 Task: In the  document privacy Apply all border to the tabe with  'with box; Style line and width 1 pt 'Select Header and apply  'Bold' Select the text and align it to the  Left
Action: Mouse moved to (149, 174)
Screenshot: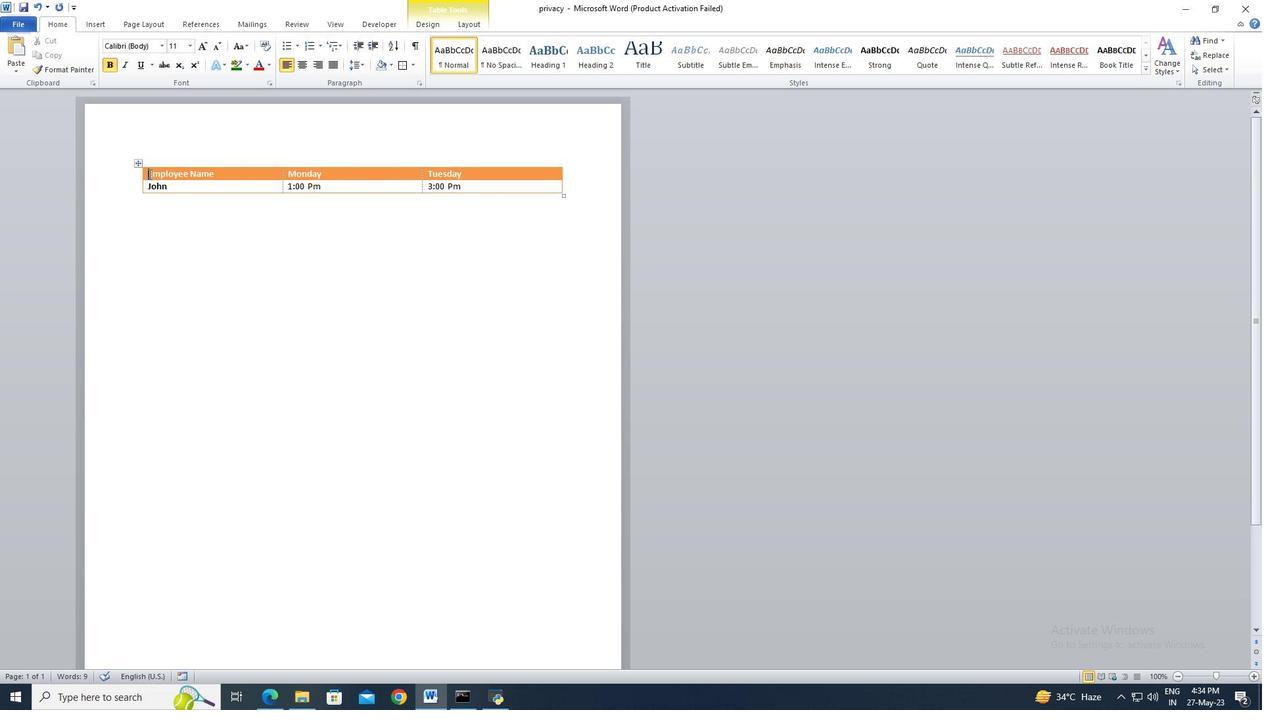 
Action: Mouse pressed left at (149, 174)
Screenshot: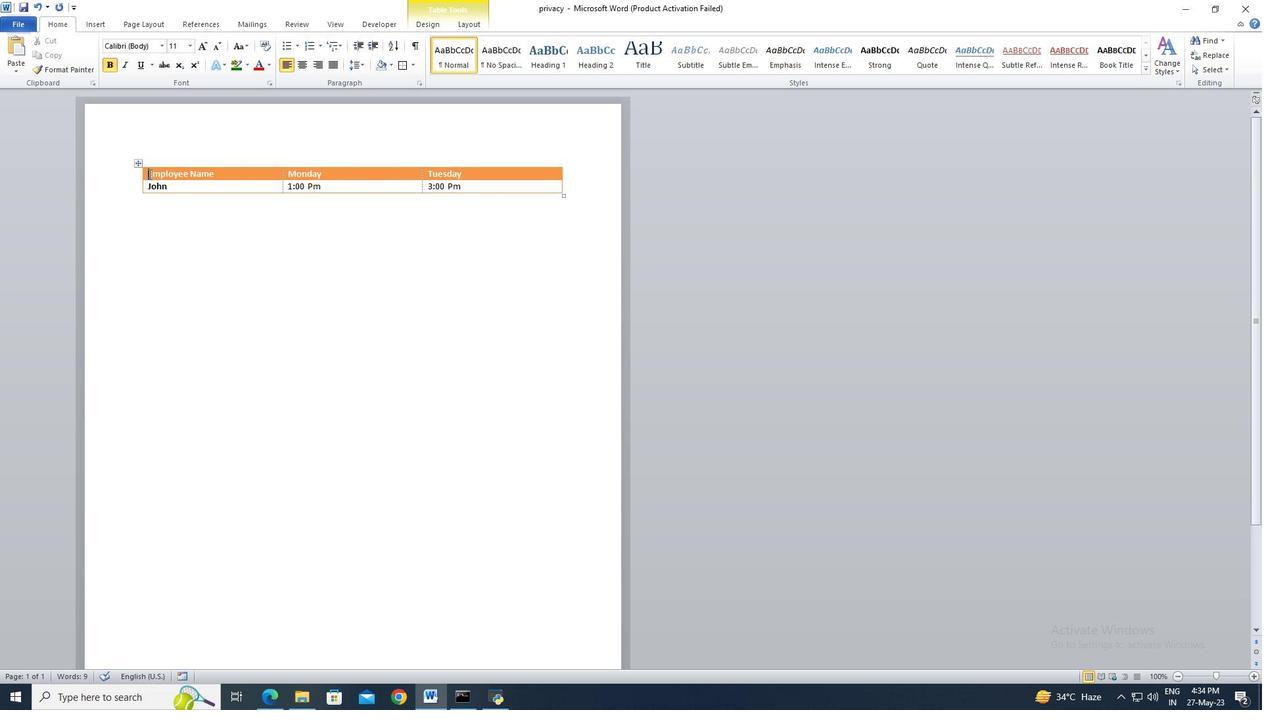 
Action: Key pressed ctrl+A
Screenshot: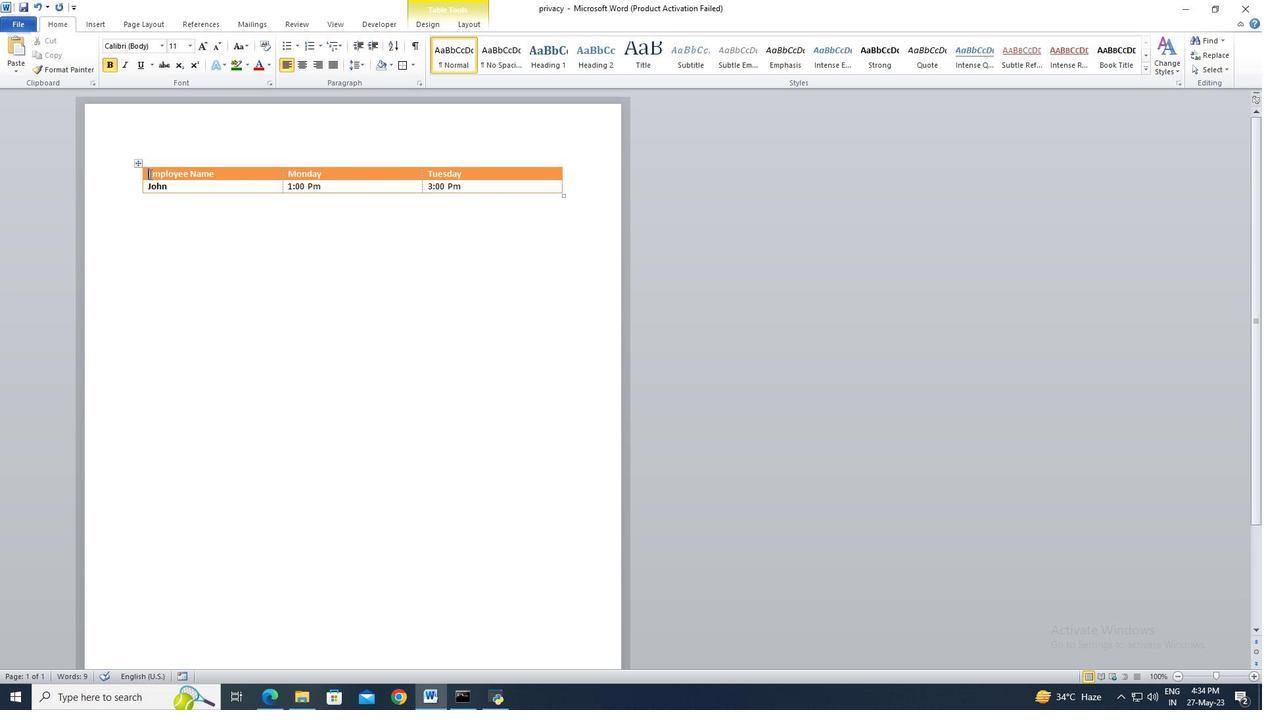 
Action: Mouse moved to (414, 67)
Screenshot: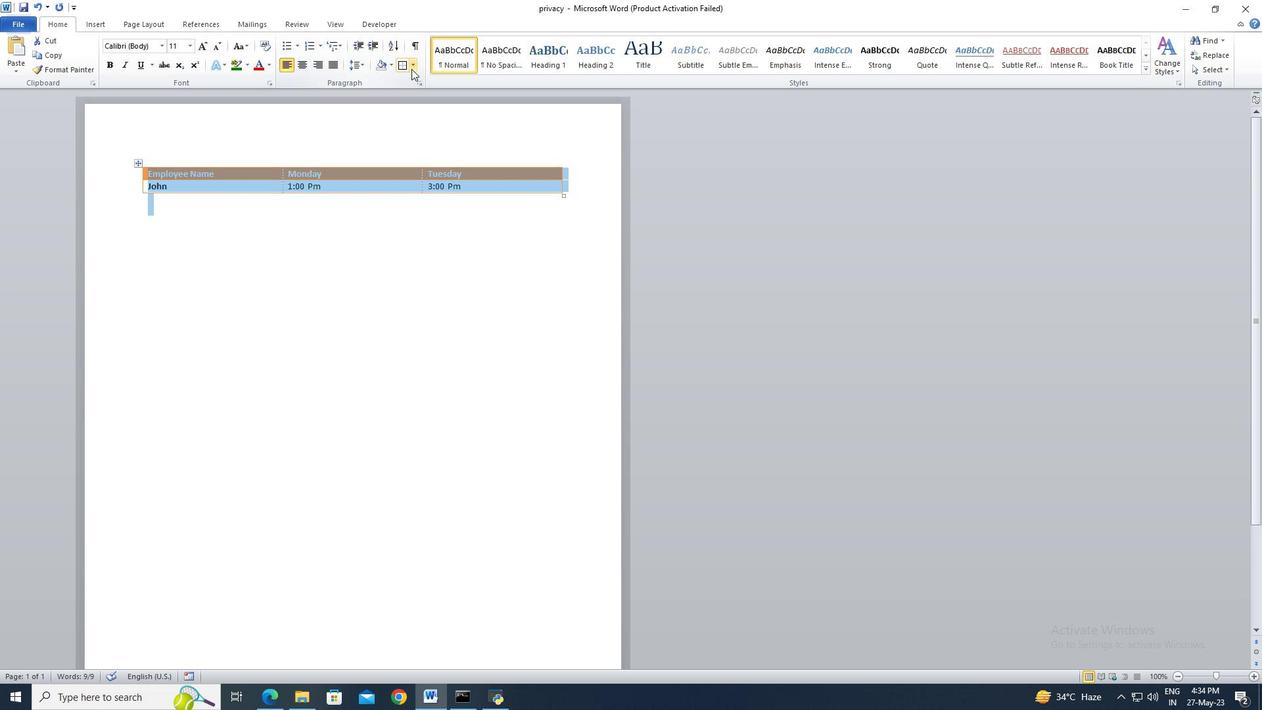 
Action: Mouse pressed left at (414, 67)
Screenshot: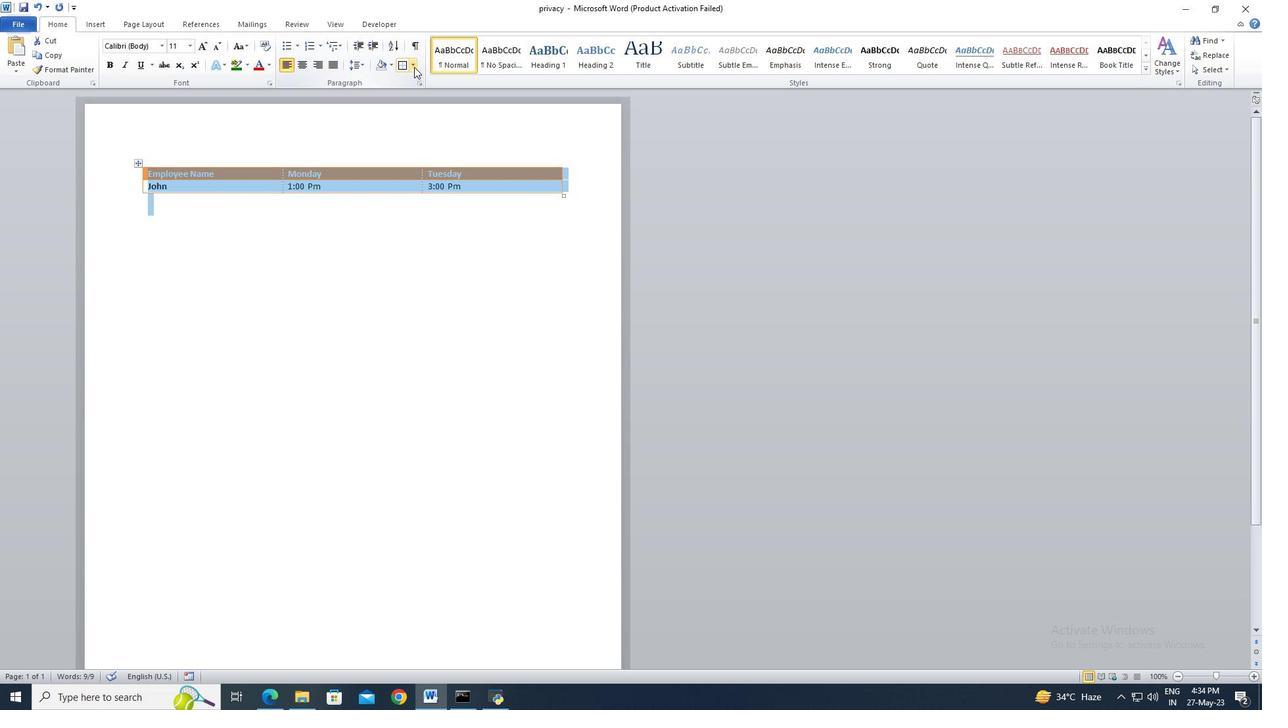 
Action: Mouse moved to (447, 303)
Screenshot: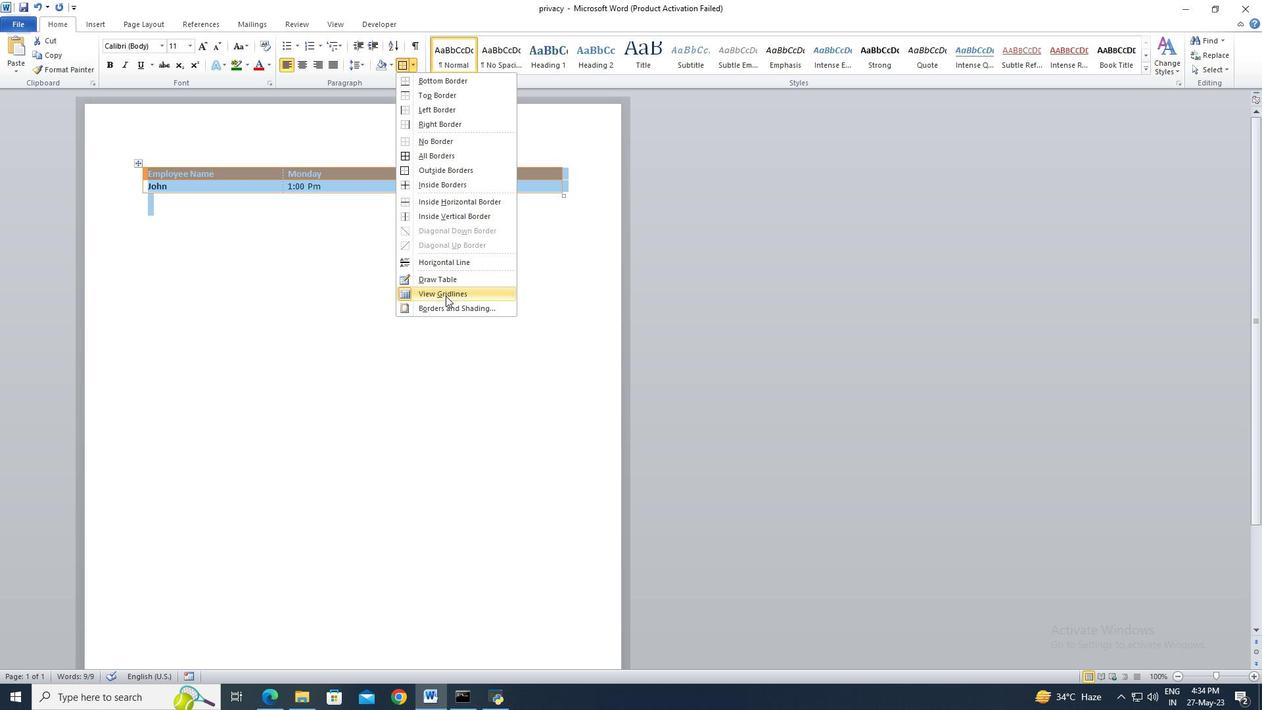 
Action: Mouse pressed left at (447, 303)
Screenshot: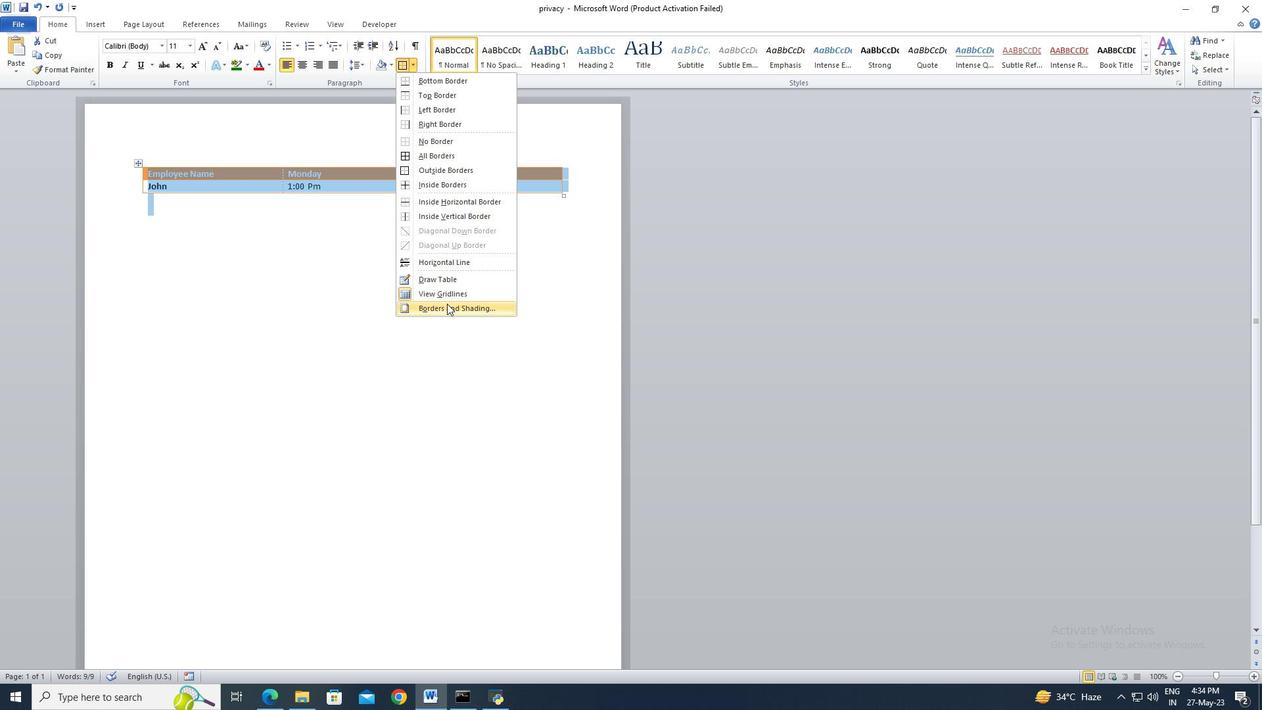 
Action: Mouse moved to (484, 297)
Screenshot: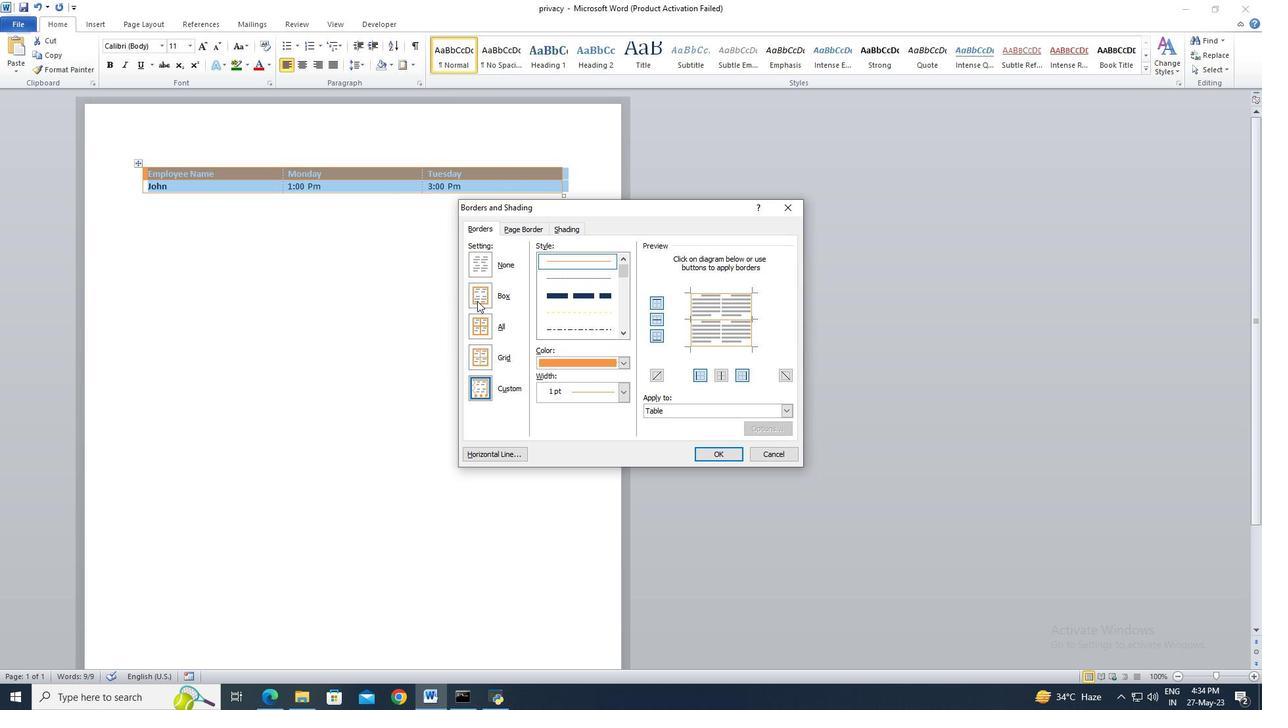 
Action: Mouse pressed left at (484, 297)
Screenshot: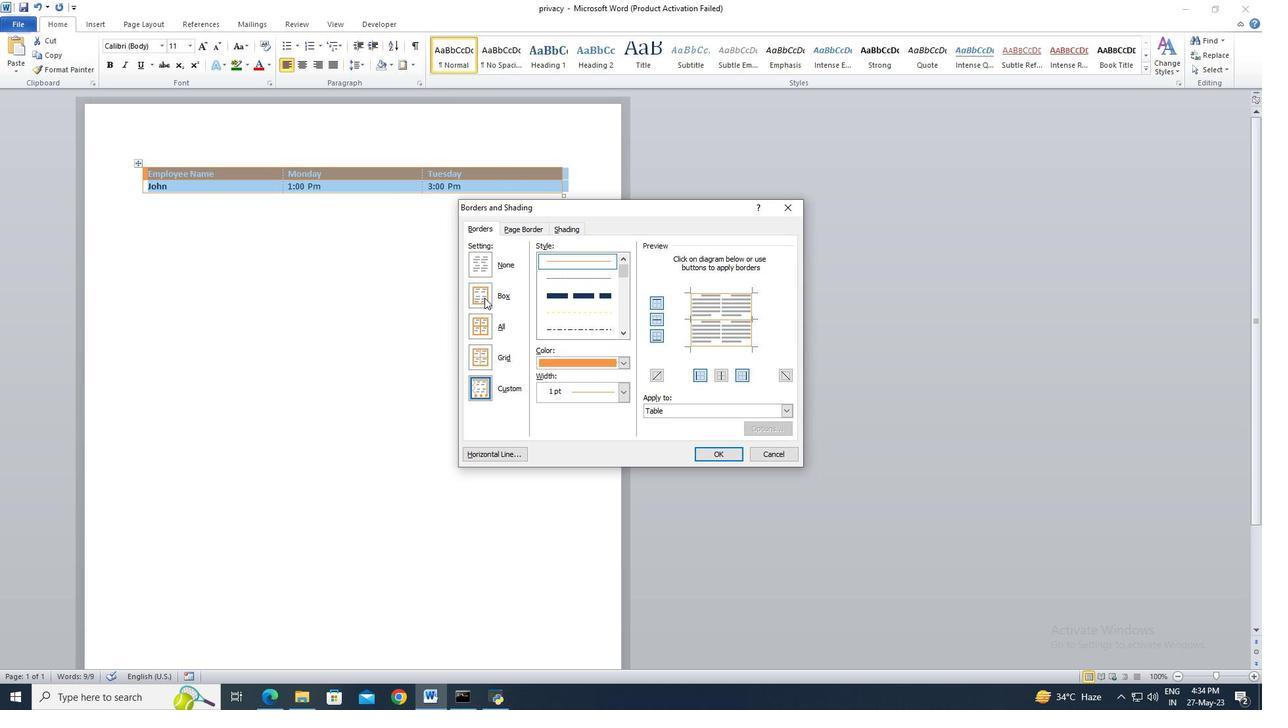 
Action: Mouse moved to (549, 260)
Screenshot: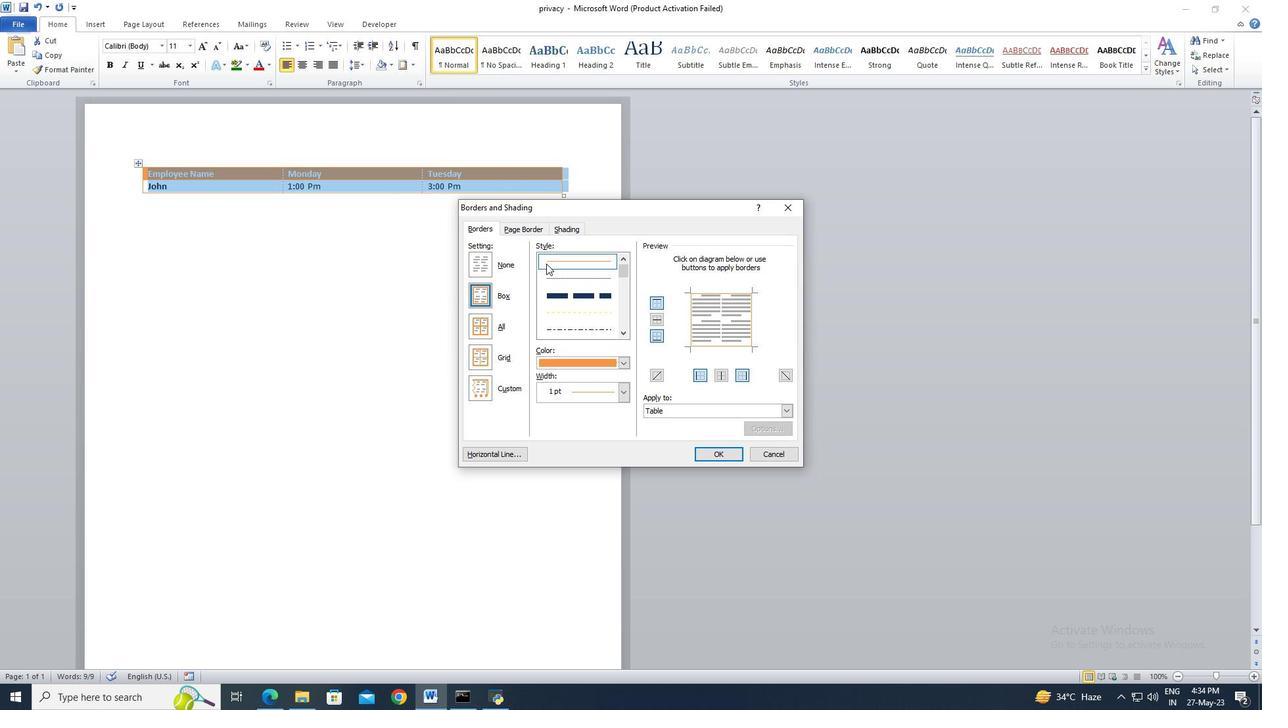 
Action: Mouse pressed left at (549, 260)
Screenshot: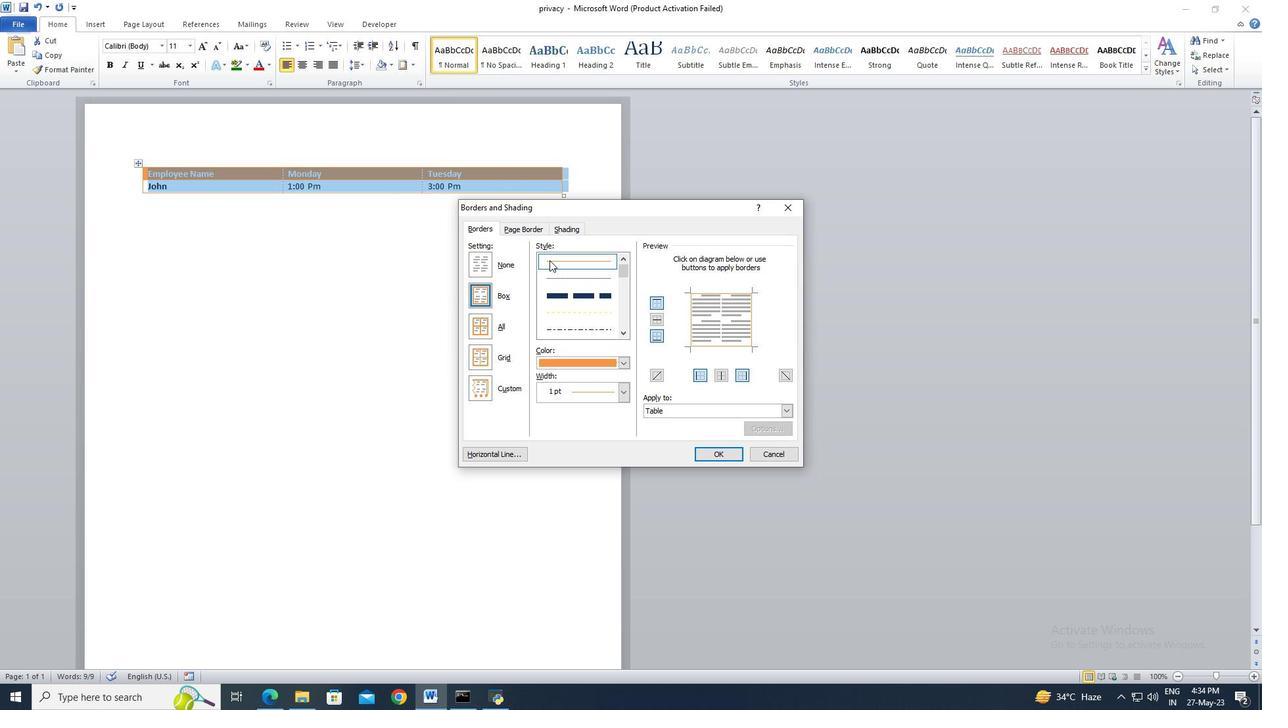 
Action: Mouse moved to (619, 390)
Screenshot: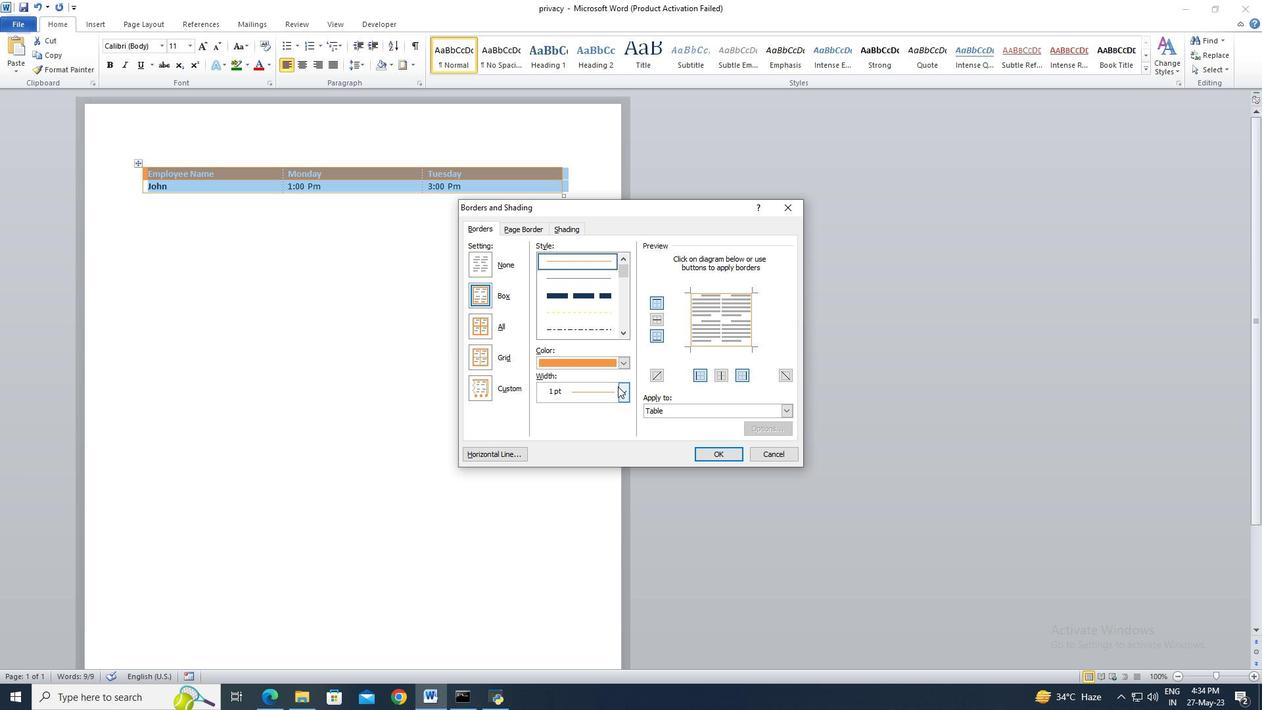
Action: Mouse pressed left at (619, 390)
Screenshot: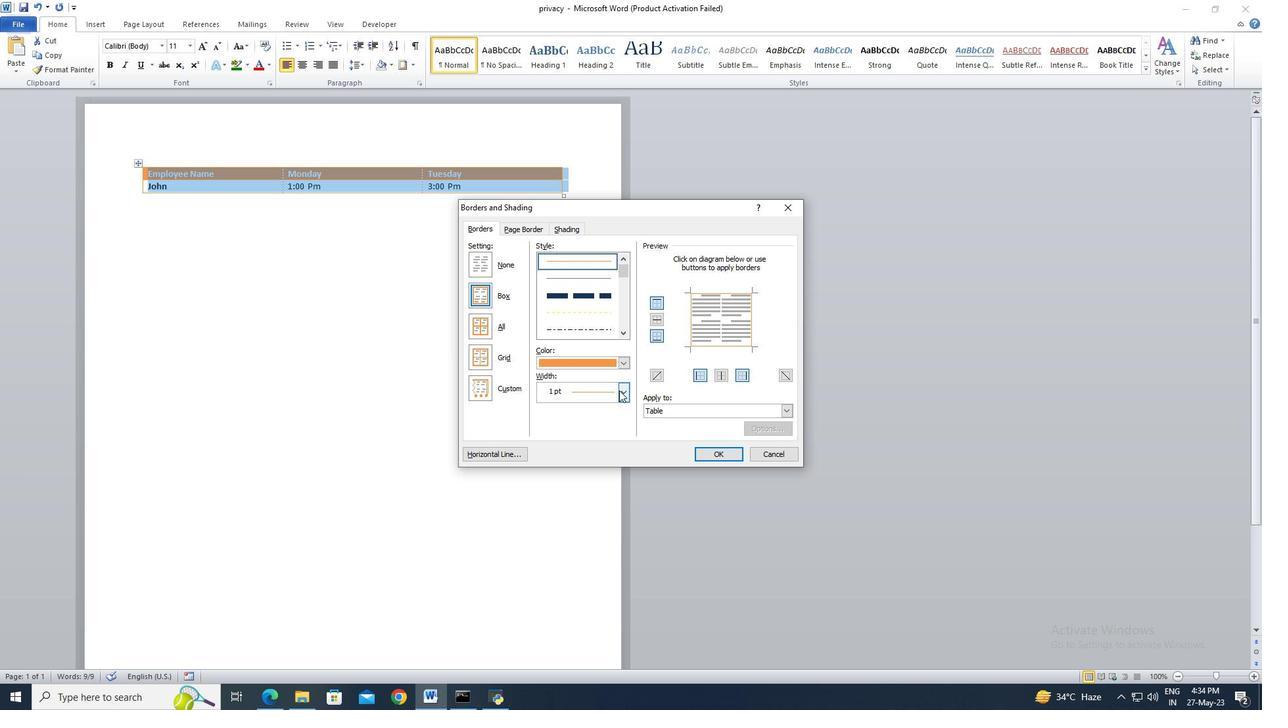 
Action: Mouse moved to (616, 460)
Screenshot: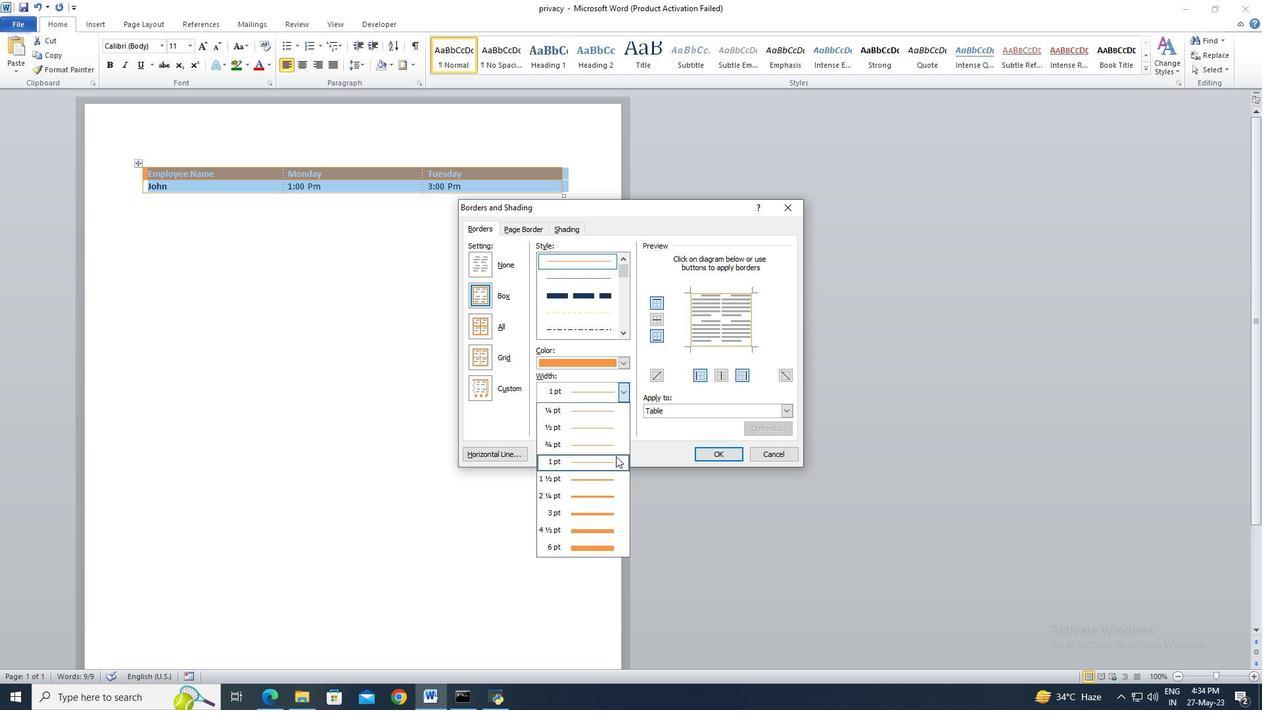 
Action: Mouse pressed left at (616, 460)
Screenshot: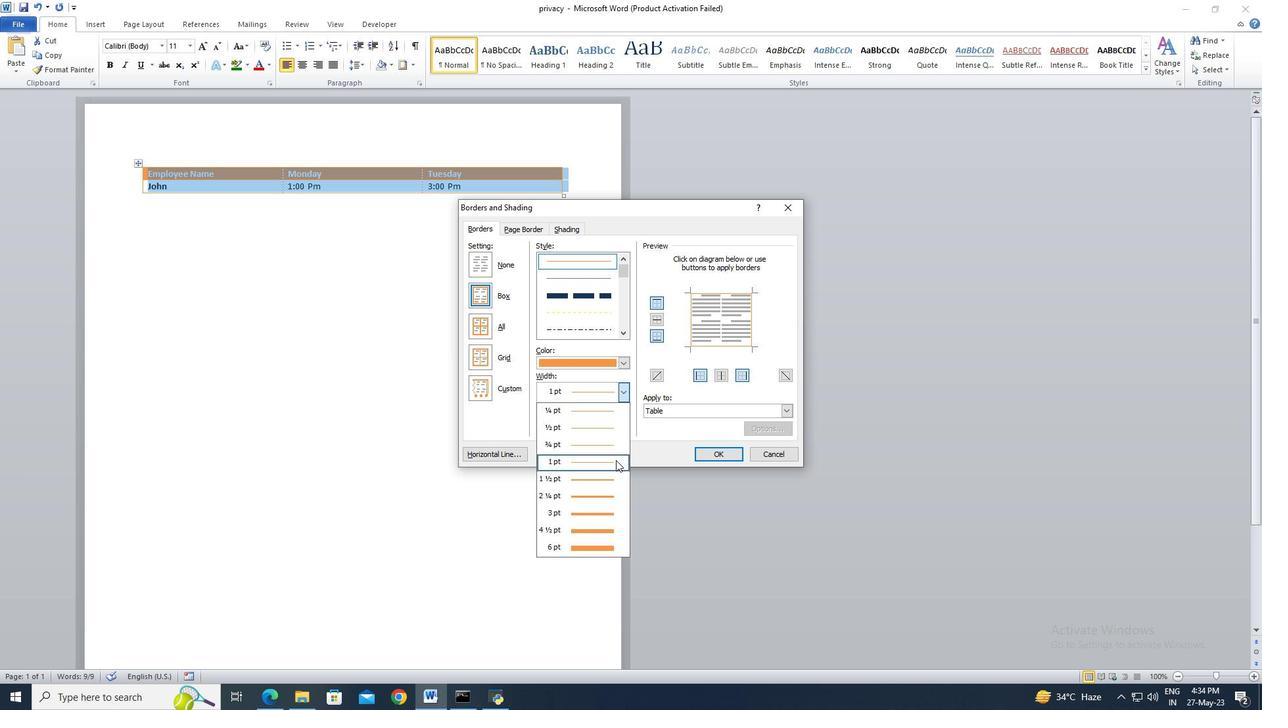 
Action: Mouse moved to (699, 446)
Screenshot: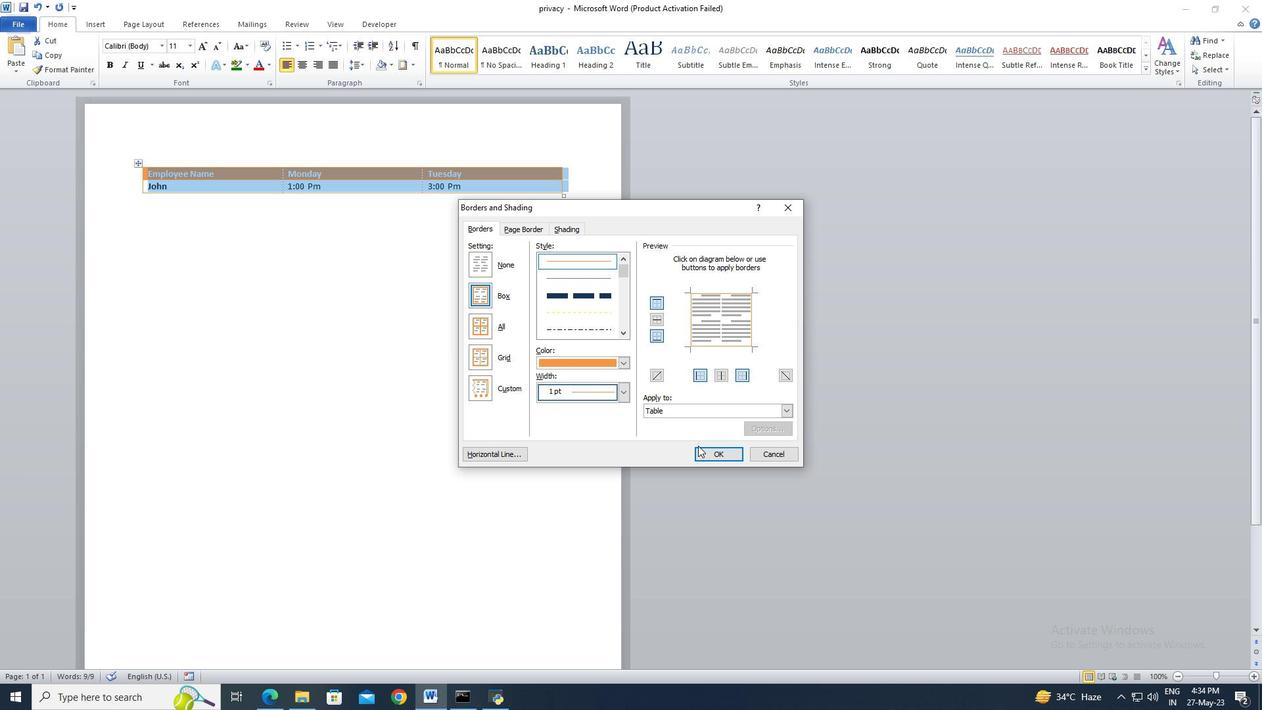 
Action: Mouse pressed left at (699, 446)
Screenshot: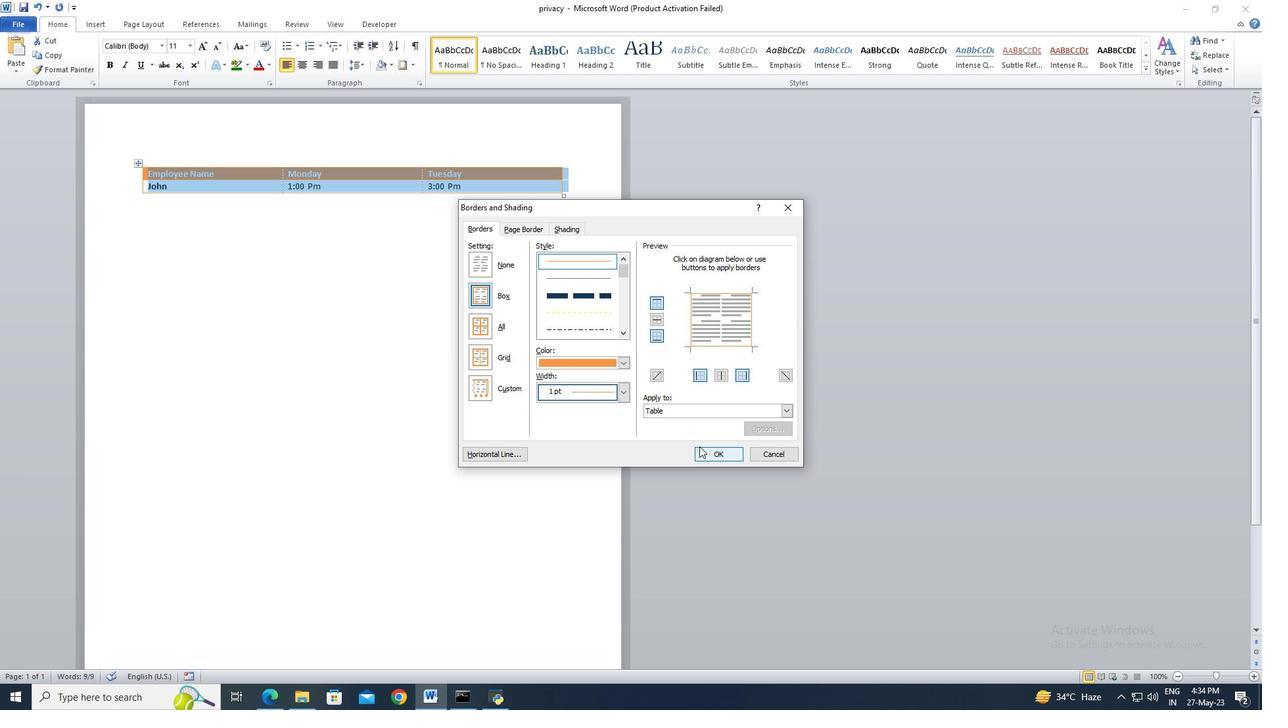 
Action: Mouse moved to (149, 170)
Screenshot: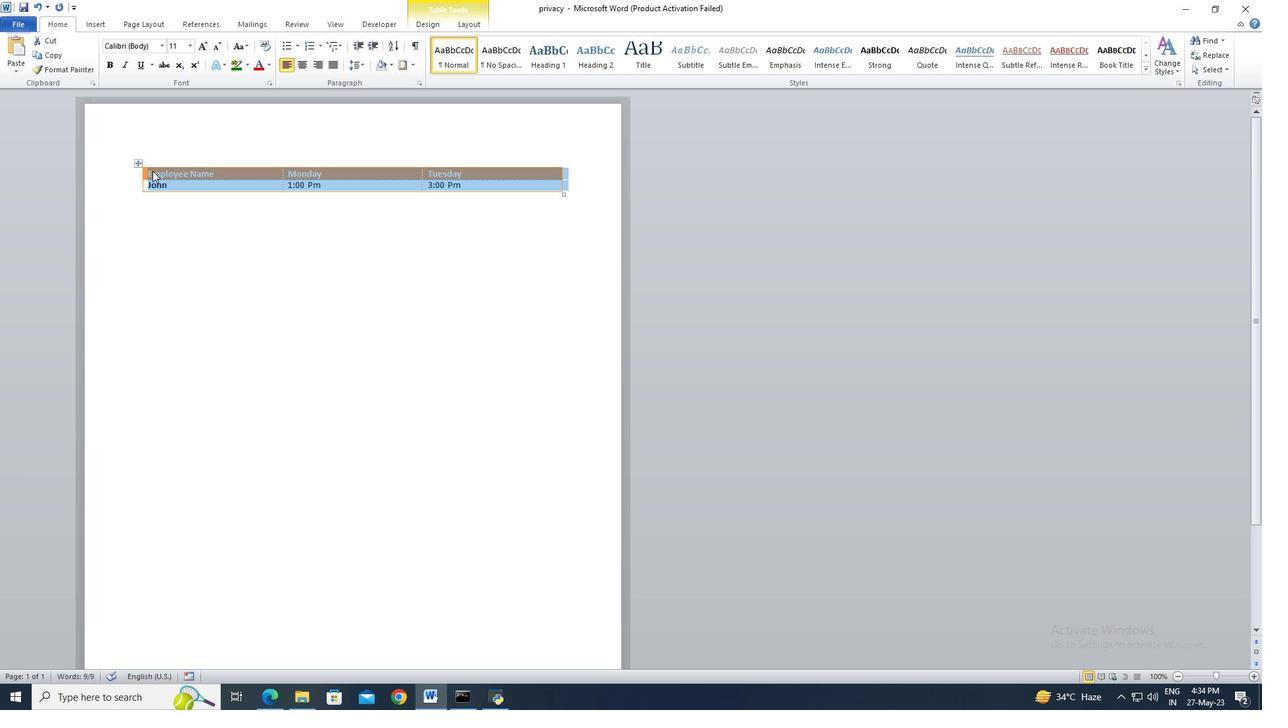 
Action: Mouse pressed left at (149, 170)
Screenshot: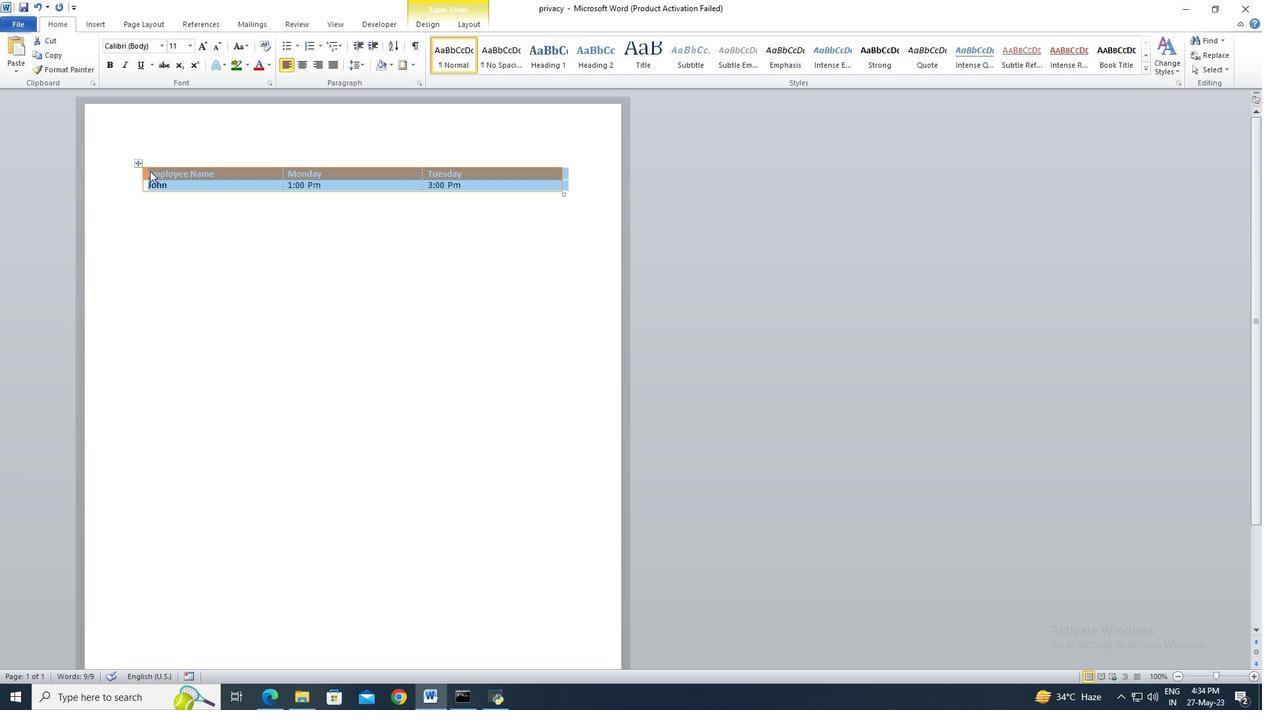 
Action: Key pressed <Key.shift><Key.right><Key.end><Key.end><Key.end>
Screenshot: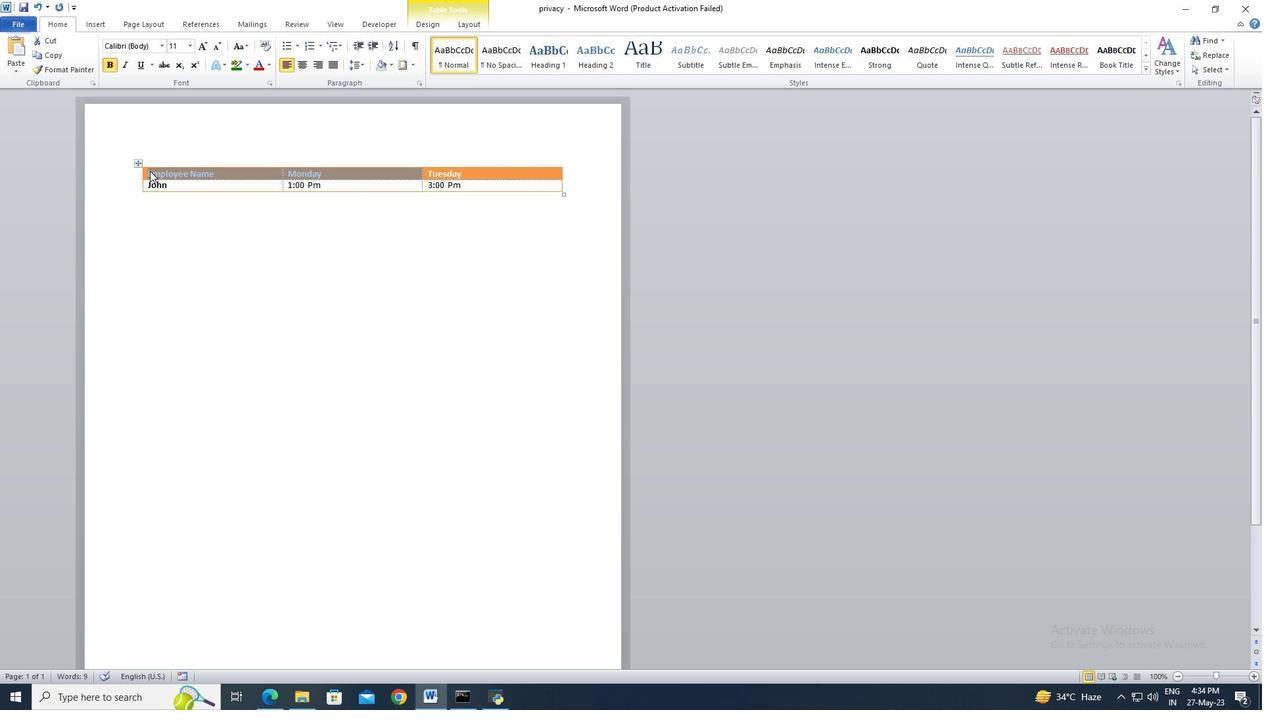 
Action: Mouse moved to (115, 69)
Screenshot: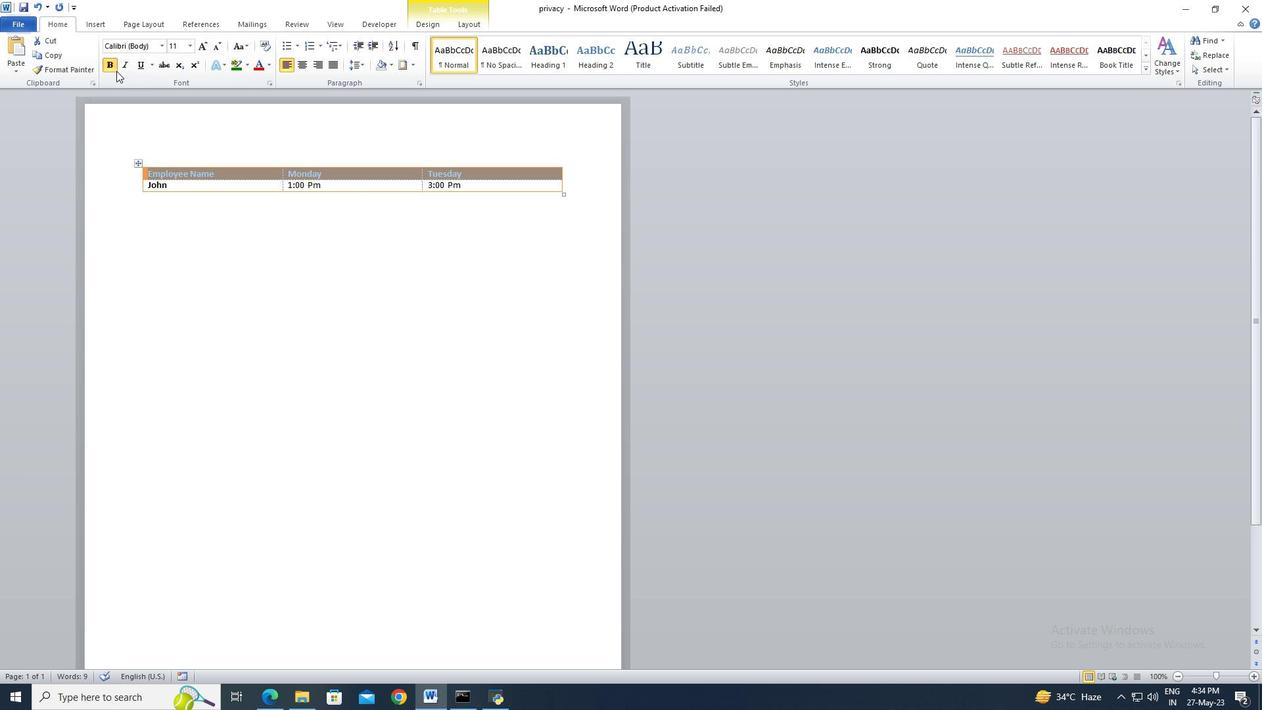 
Action: Mouse pressed left at (115, 69)
Screenshot: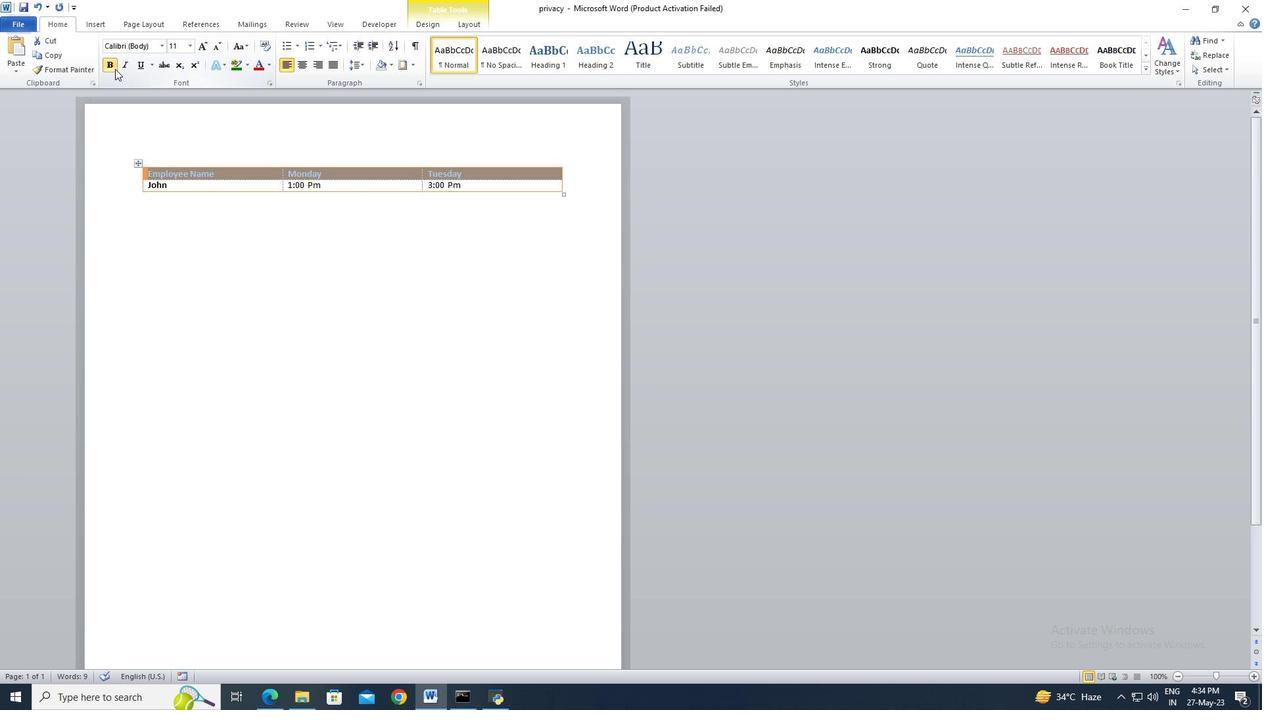 
Action: Mouse moved to (243, 170)
Screenshot: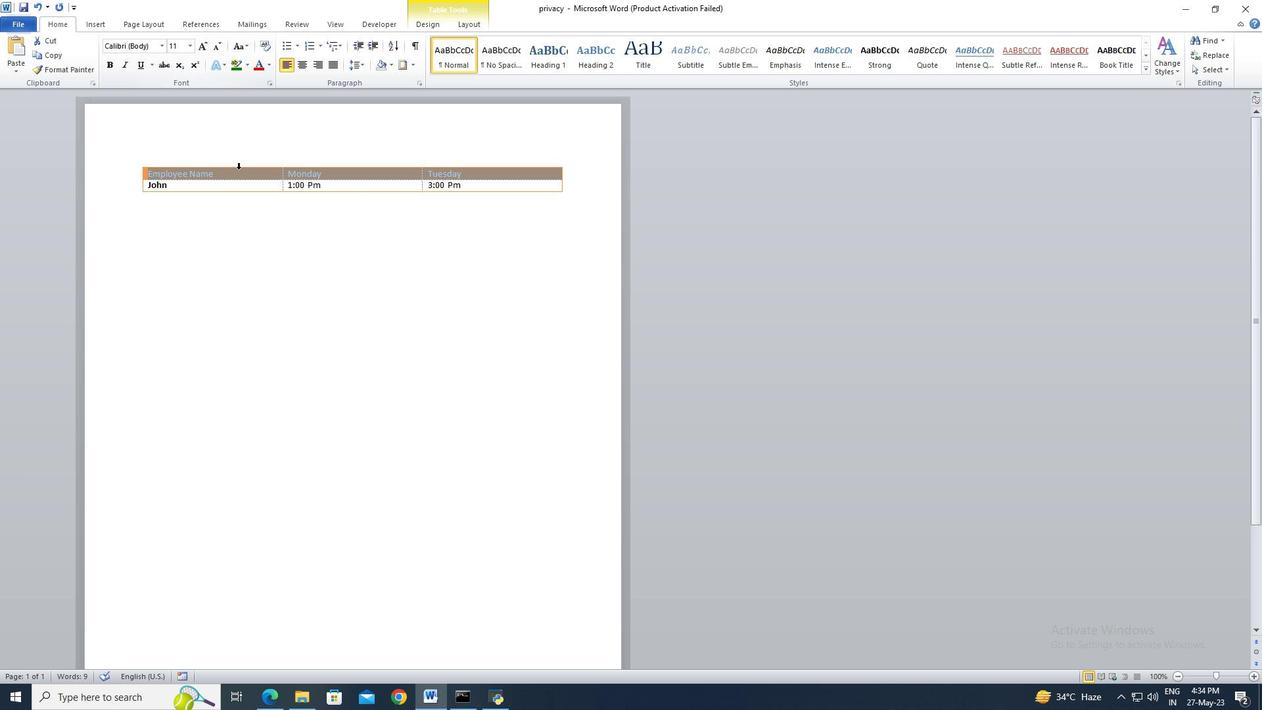 
Action: Key pressed ctrl+A
Screenshot: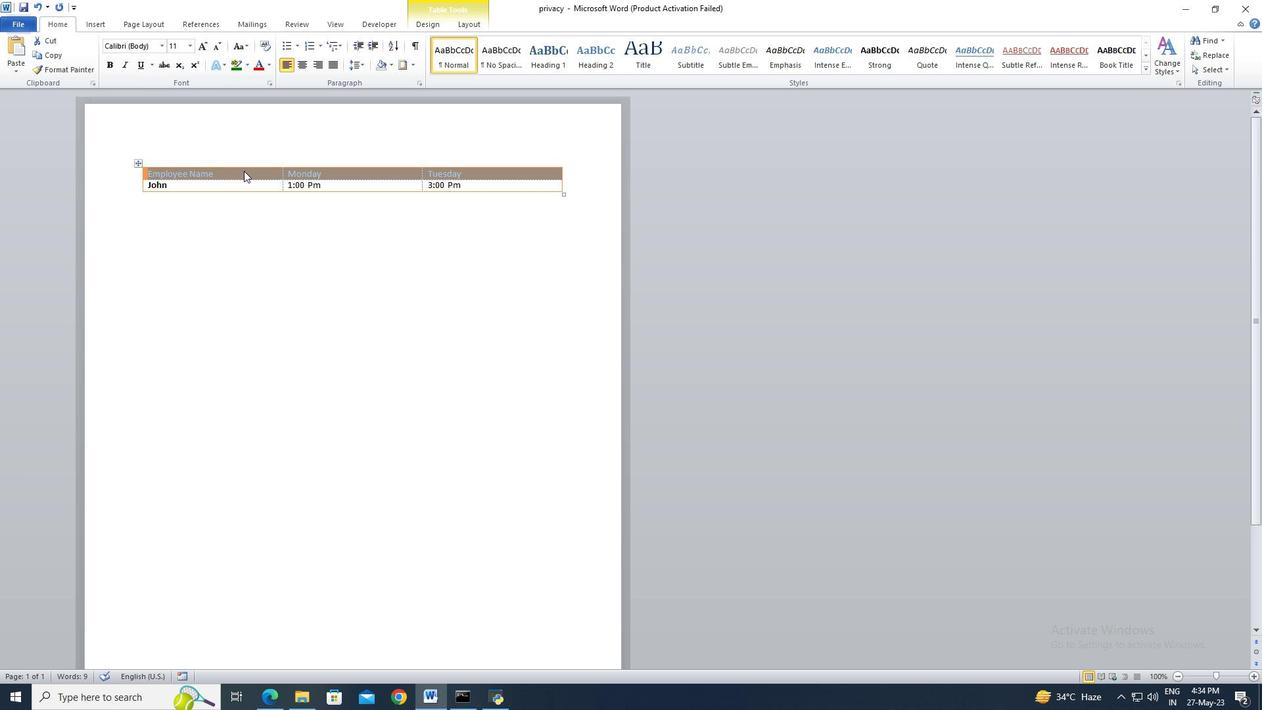 
Action: Mouse moved to (291, 67)
Screenshot: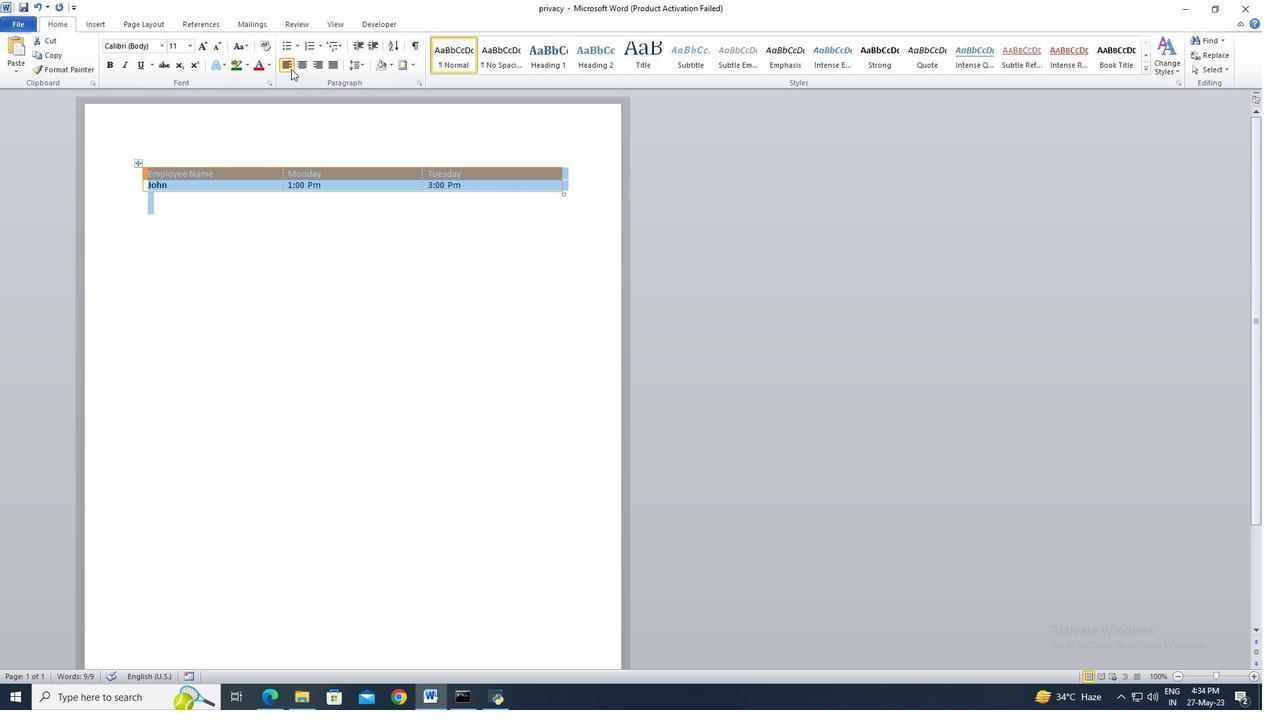 
Action: Mouse pressed left at (291, 67)
Screenshot: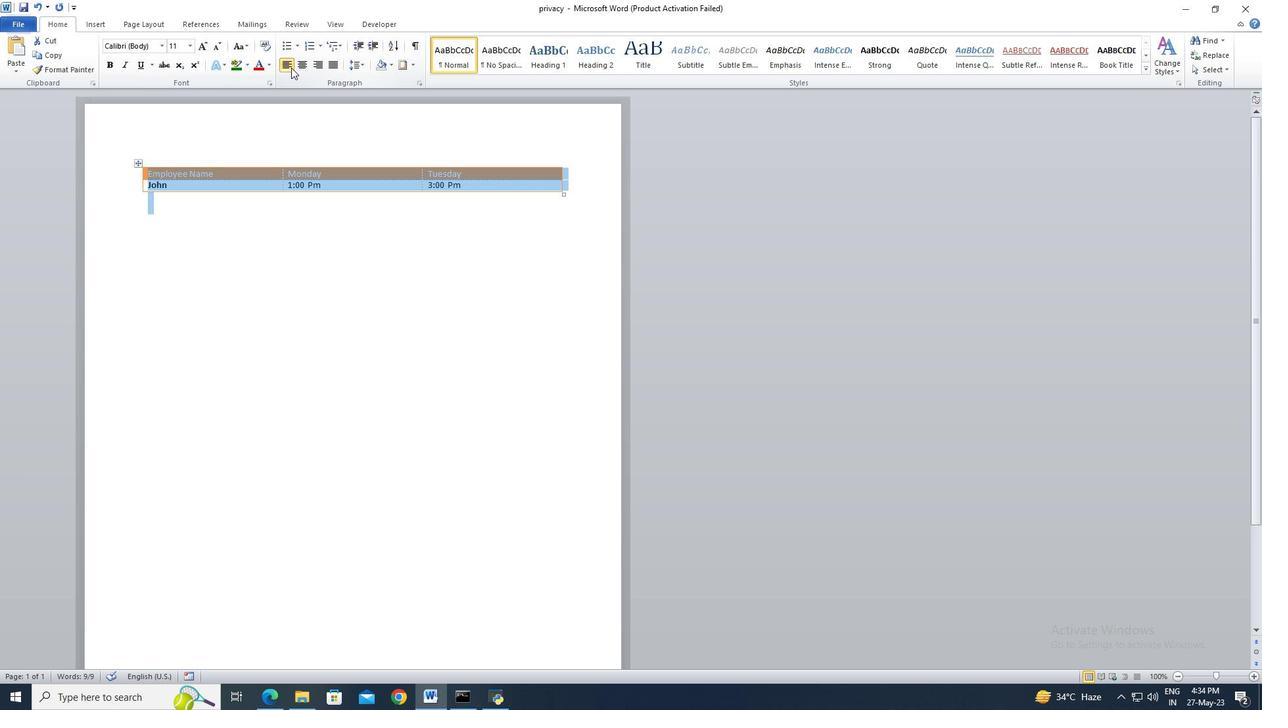 
Action: Mouse moved to (334, 181)
Screenshot: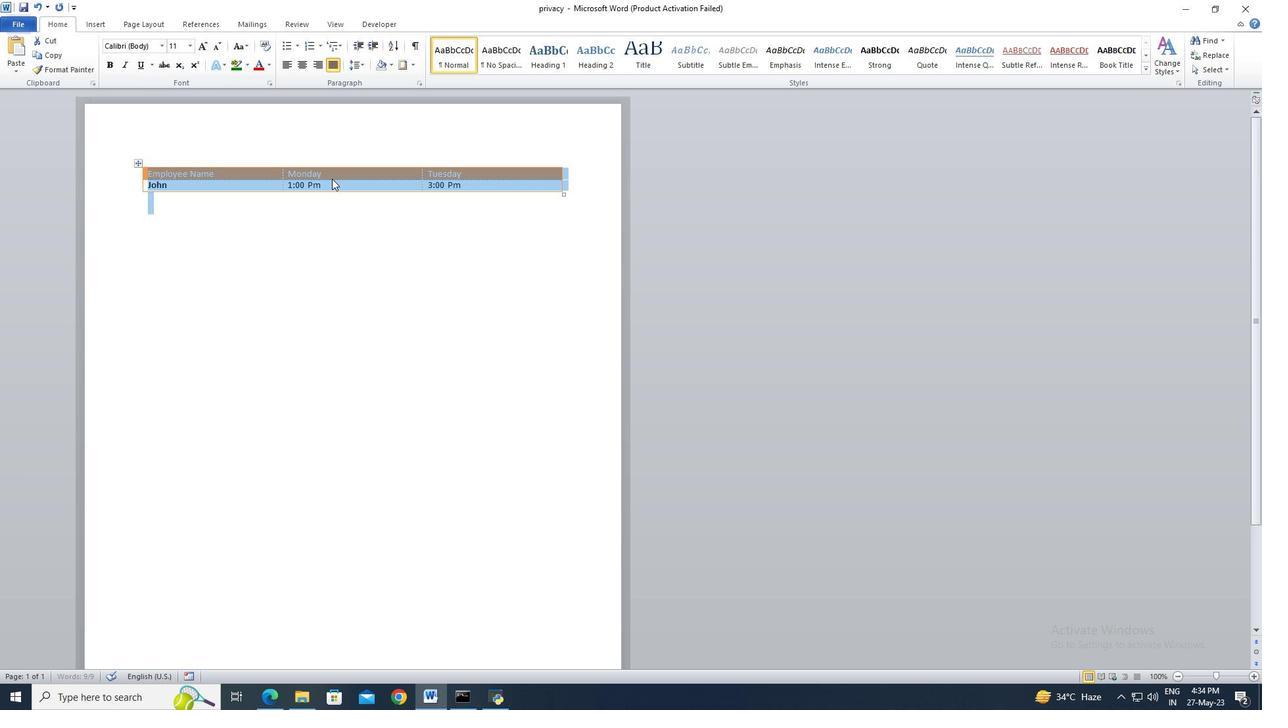 
Action: Mouse pressed left at (334, 181)
Screenshot: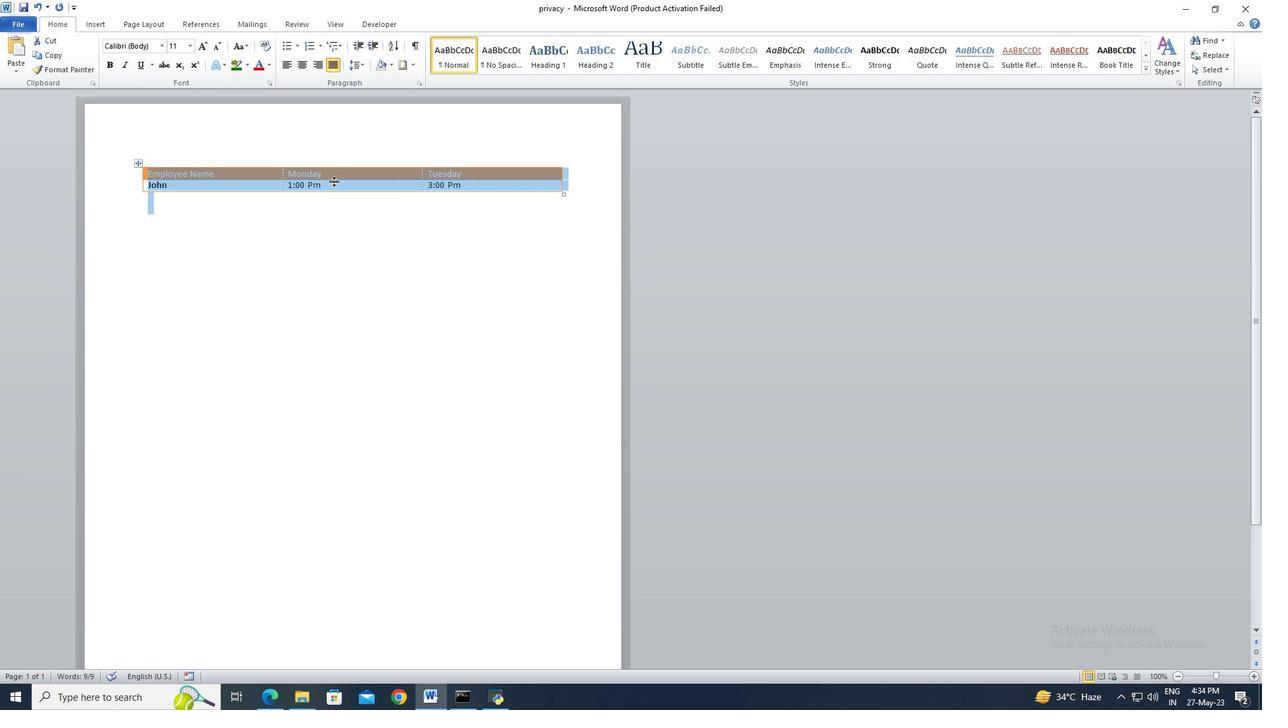 
Action: Mouse moved to (339, 188)
Screenshot: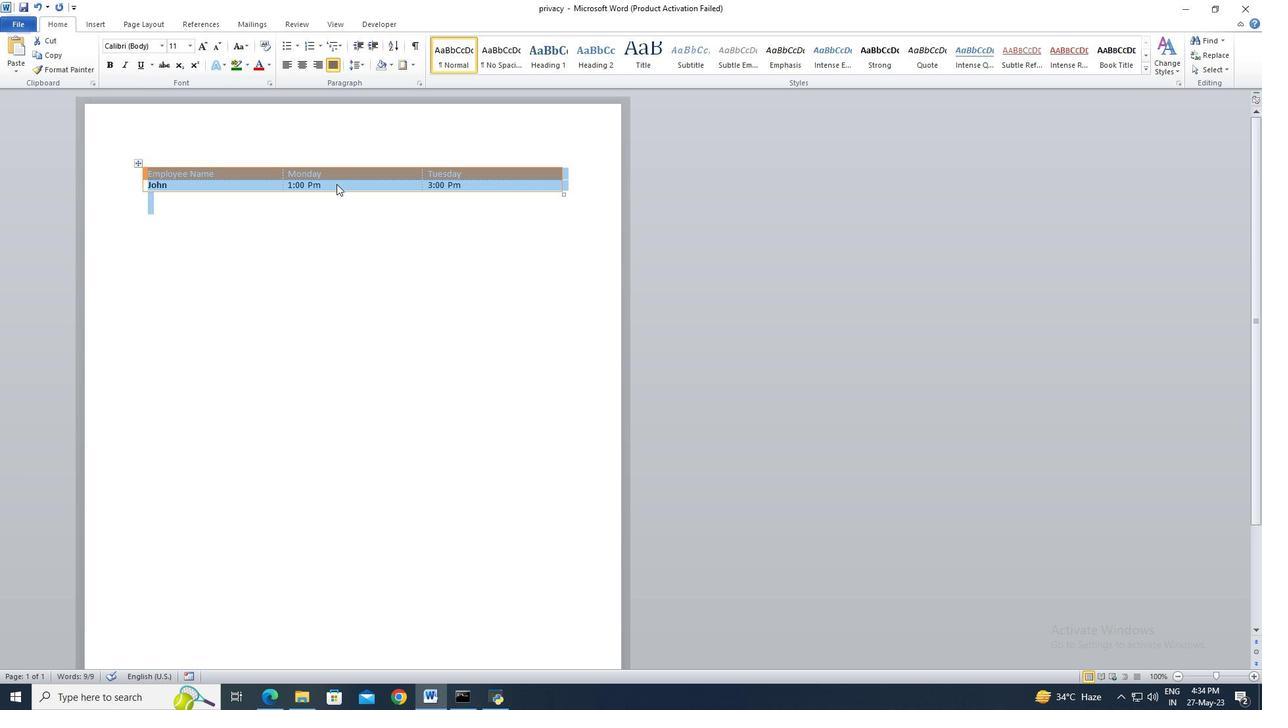 
Action: Mouse pressed left at (339, 188)
Screenshot: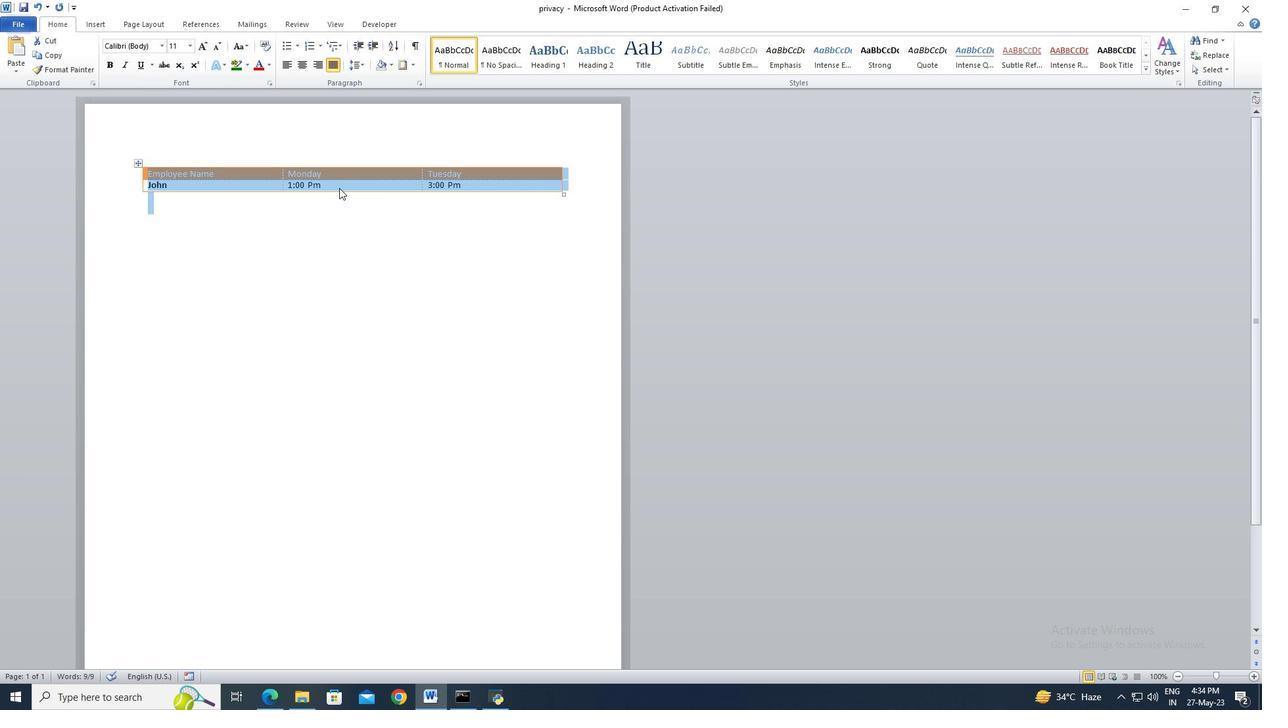 
